 Task: Look for properties with 8 beds.
Action: Mouse moved to (500, 226)
Screenshot: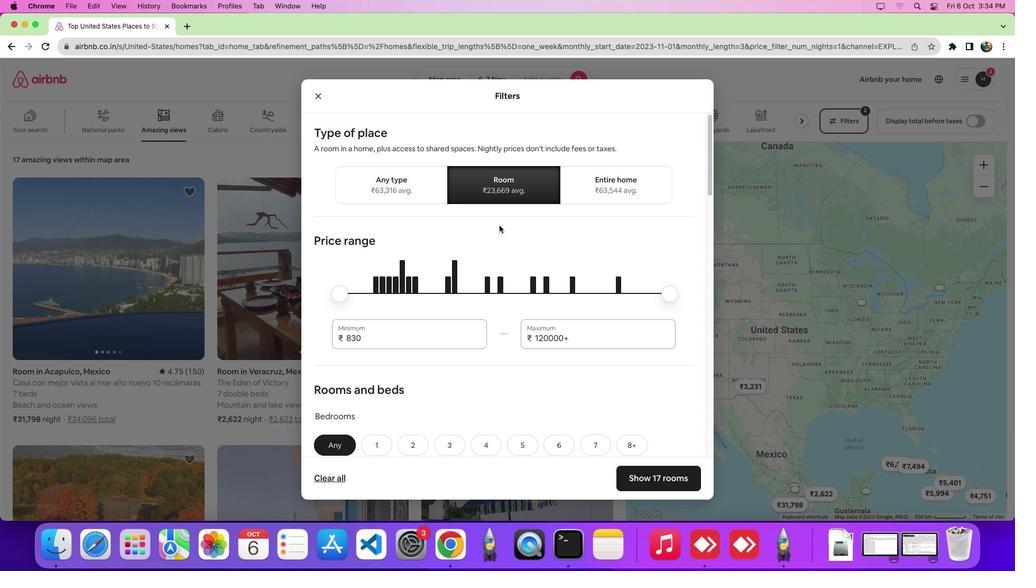 
Action: Mouse pressed left at (500, 226)
Screenshot: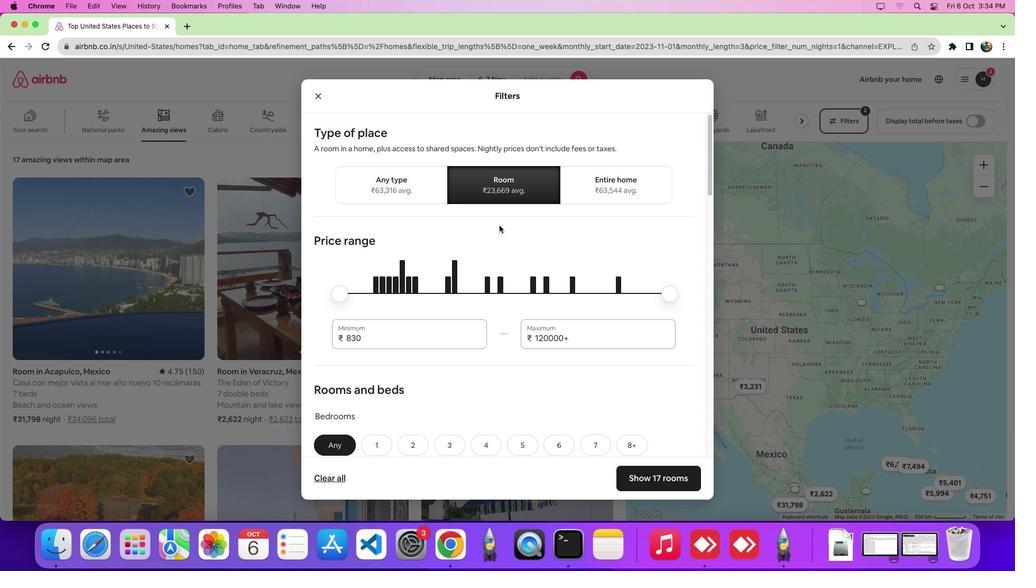 
Action: Mouse moved to (513, 254)
Screenshot: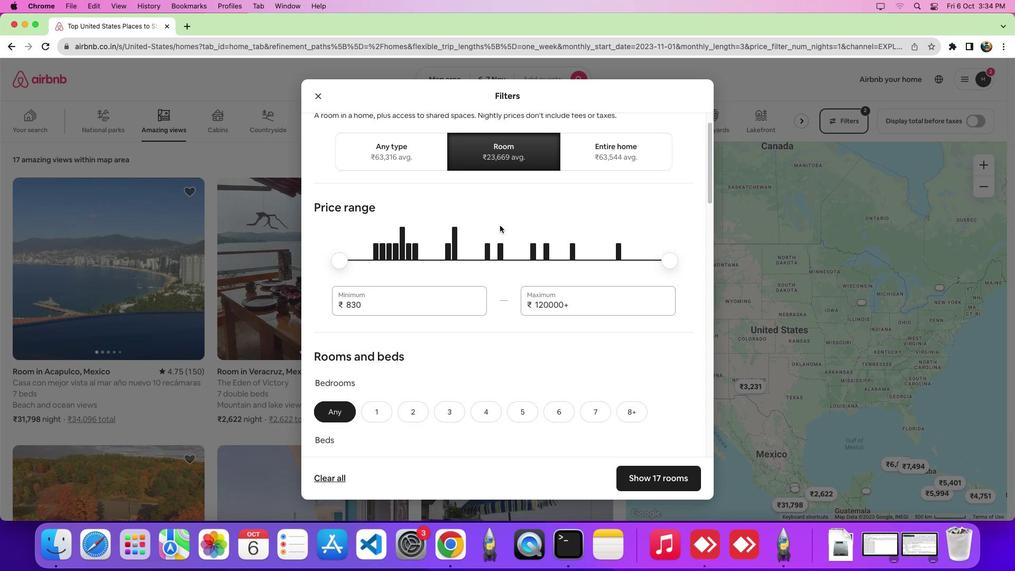 
Action: Mouse scrolled (513, 254) with delta (-260, 121)
Screenshot: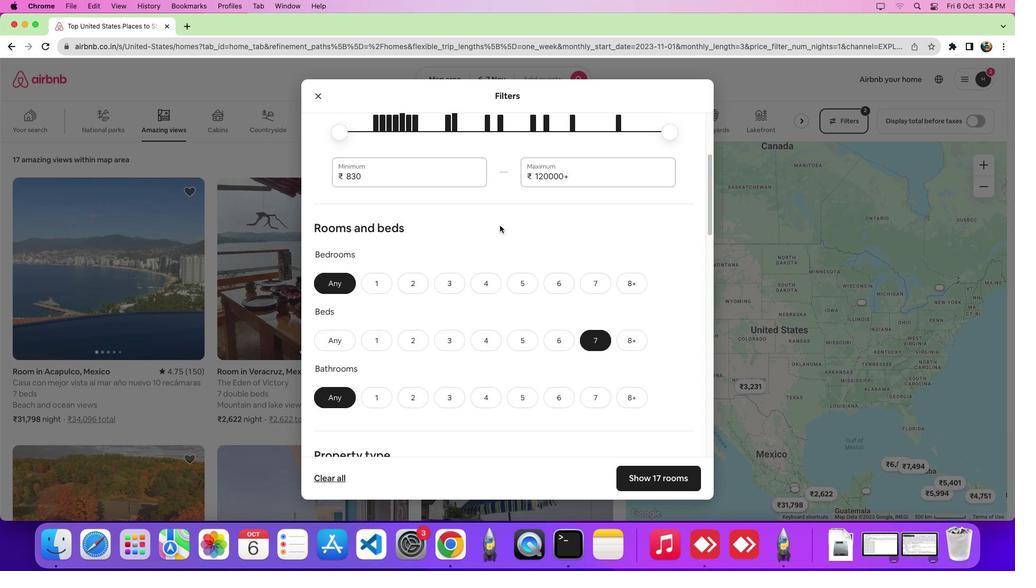 
Action: Mouse scrolled (513, 254) with delta (-260, 121)
Screenshot: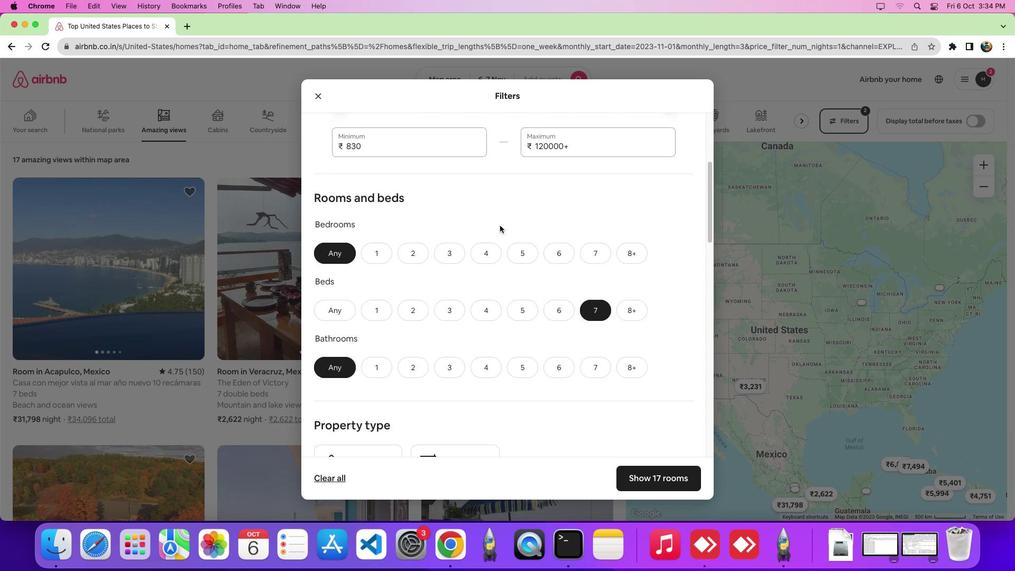 
Action: Mouse scrolled (513, 254) with delta (-260, 120)
Screenshot: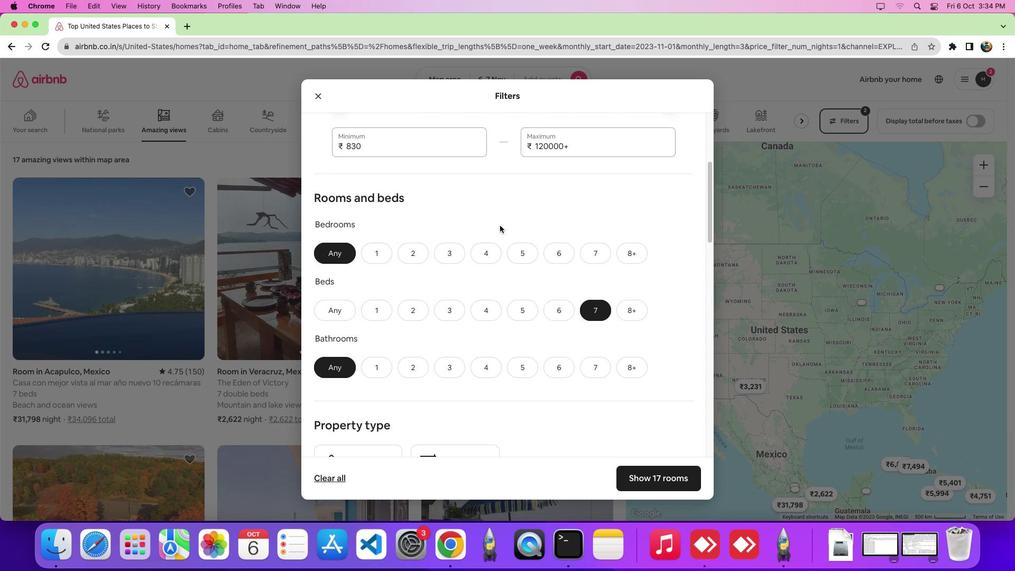 
Action: Mouse moved to (513, 254)
Screenshot: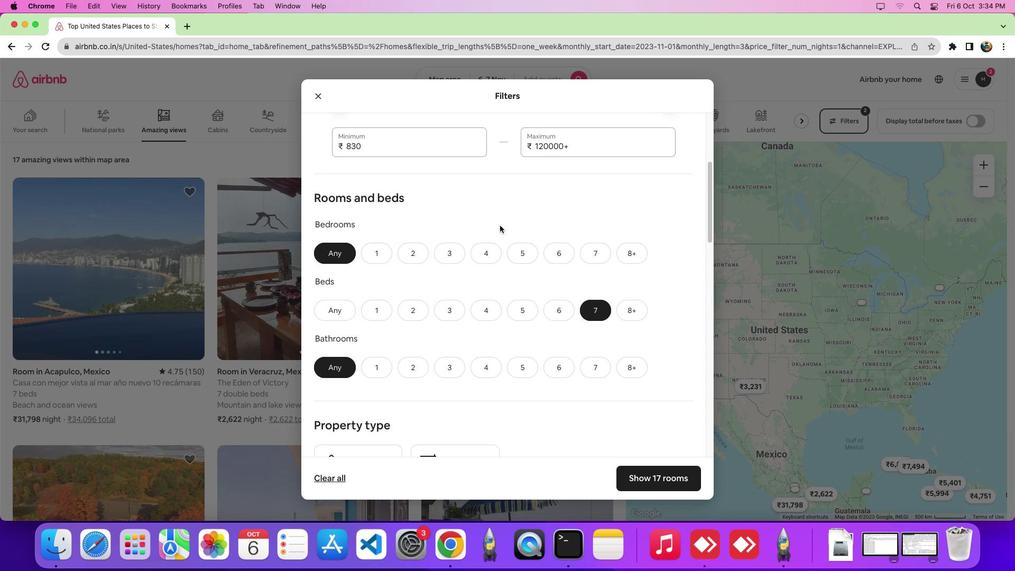 
Action: Mouse scrolled (513, 254) with delta (-260, 120)
Screenshot: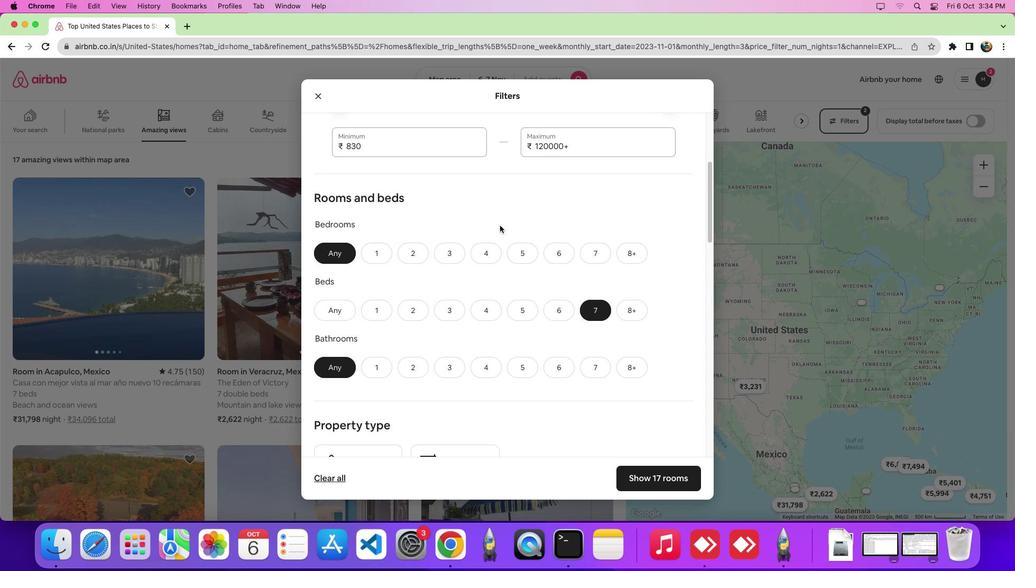
Action: Mouse moved to (715, 300)
Screenshot: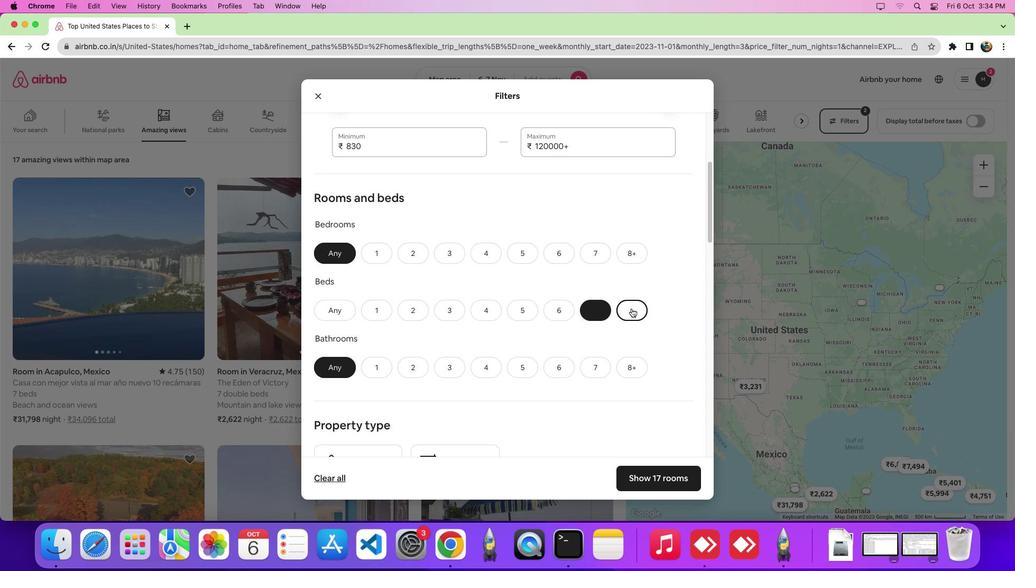 
Action: Mouse pressed left at (715, 300)
Screenshot: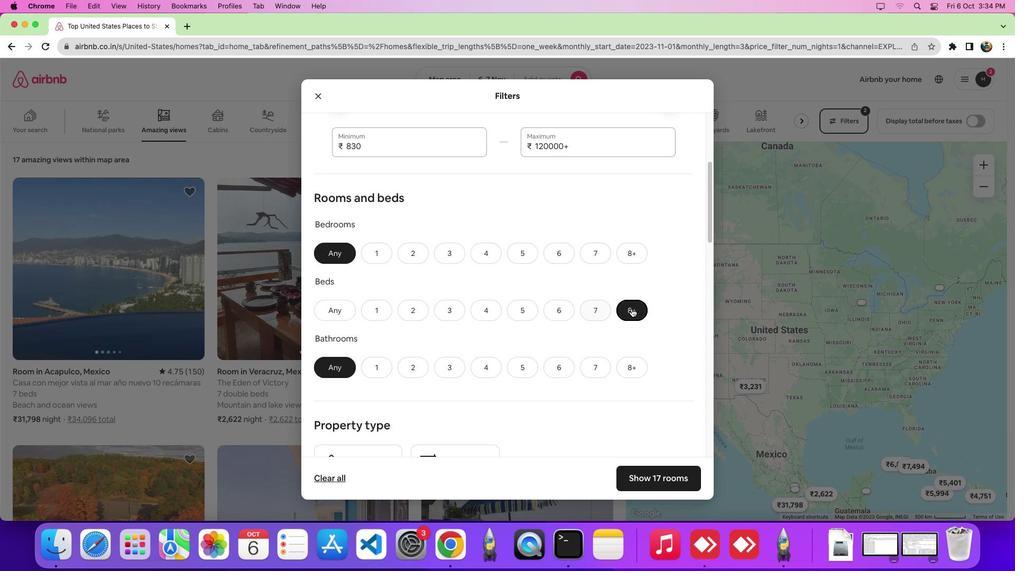 
Action: Mouse moved to (731, 401)
Screenshot: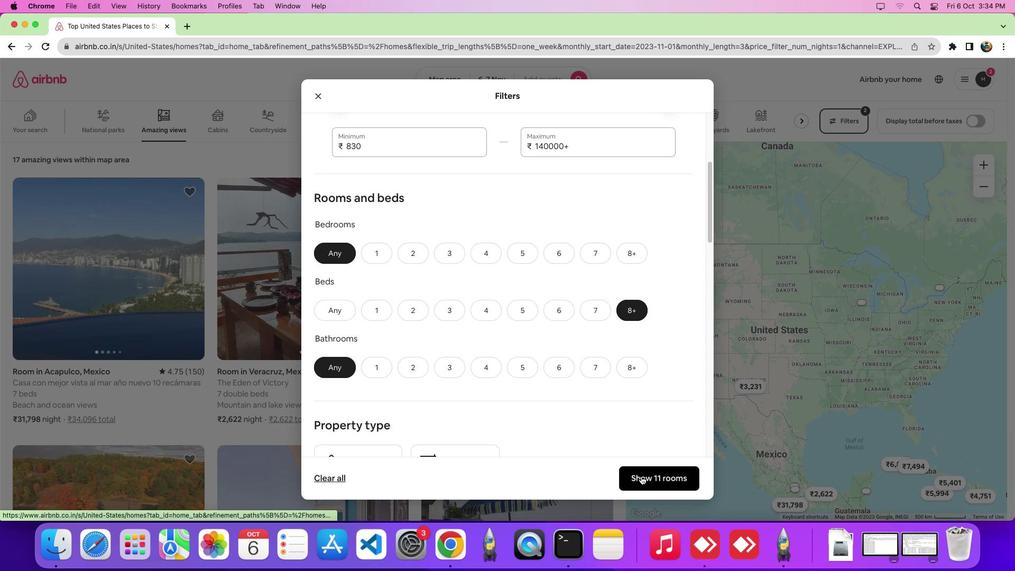 
Action: Mouse pressed left at (731, 401)
Screenshot: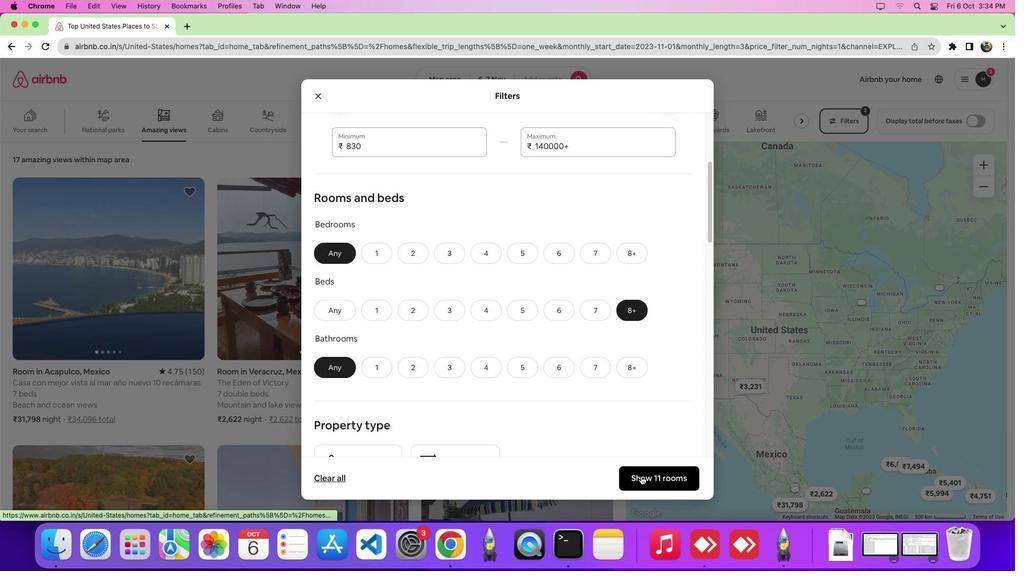 
Action: Mouse moved to (712, 363)
Screenshot: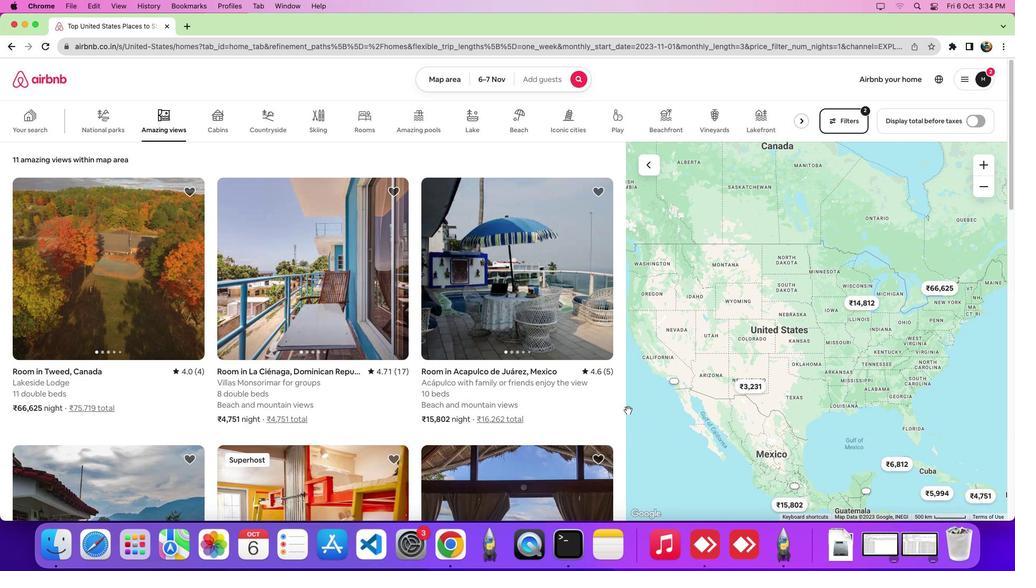 
